 Task: For heading  Tahoma with underline.  font size for heading20,  'Change the font style of data to'Arial.  and font size to 12,  Change the alignment of both headline & data to Align left.  In the sheet  Elevation Sales templetes 
Action: Mouse moved to (1065, 142)
Screenshot: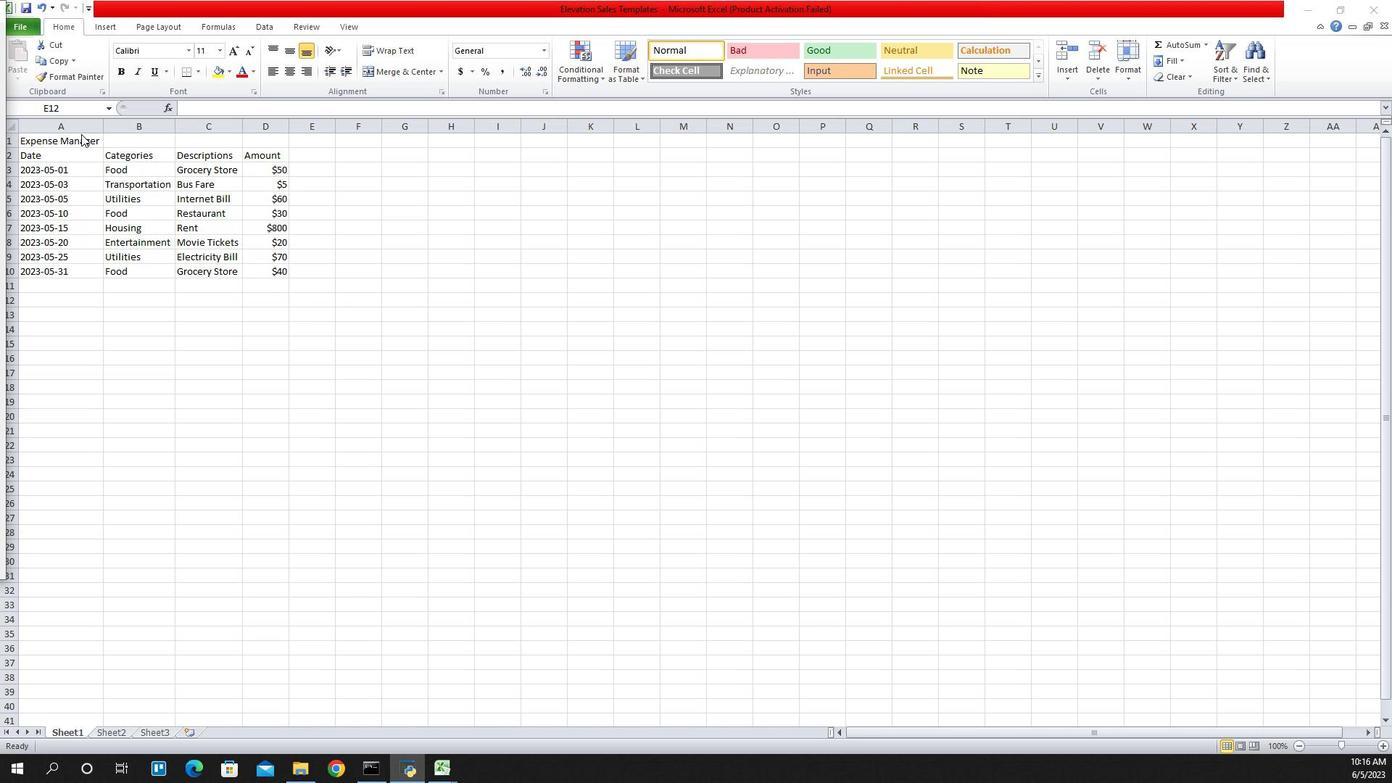 
Action: Mouse pressed left at (1065, 142)
Screenshot: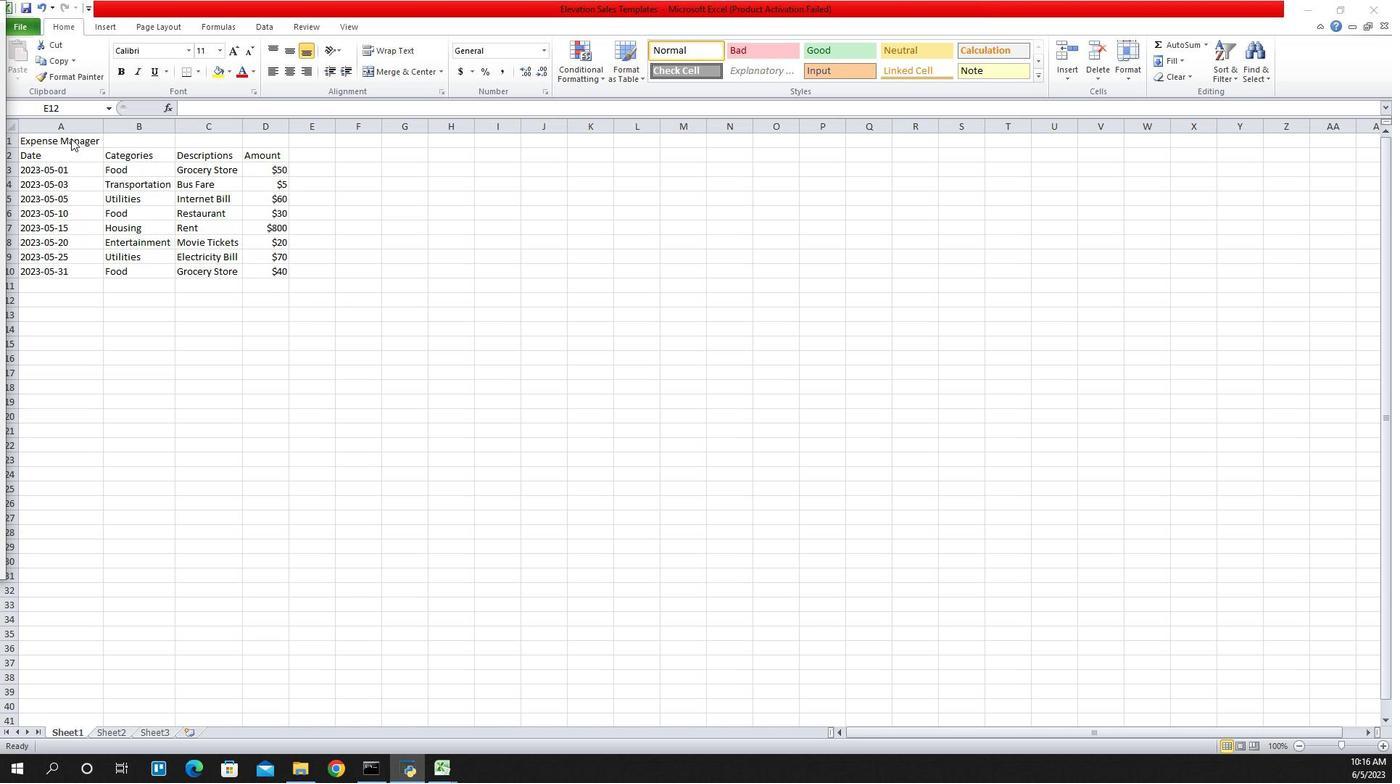 
Action: Mouse moved to (1063, 142)
Screenshot: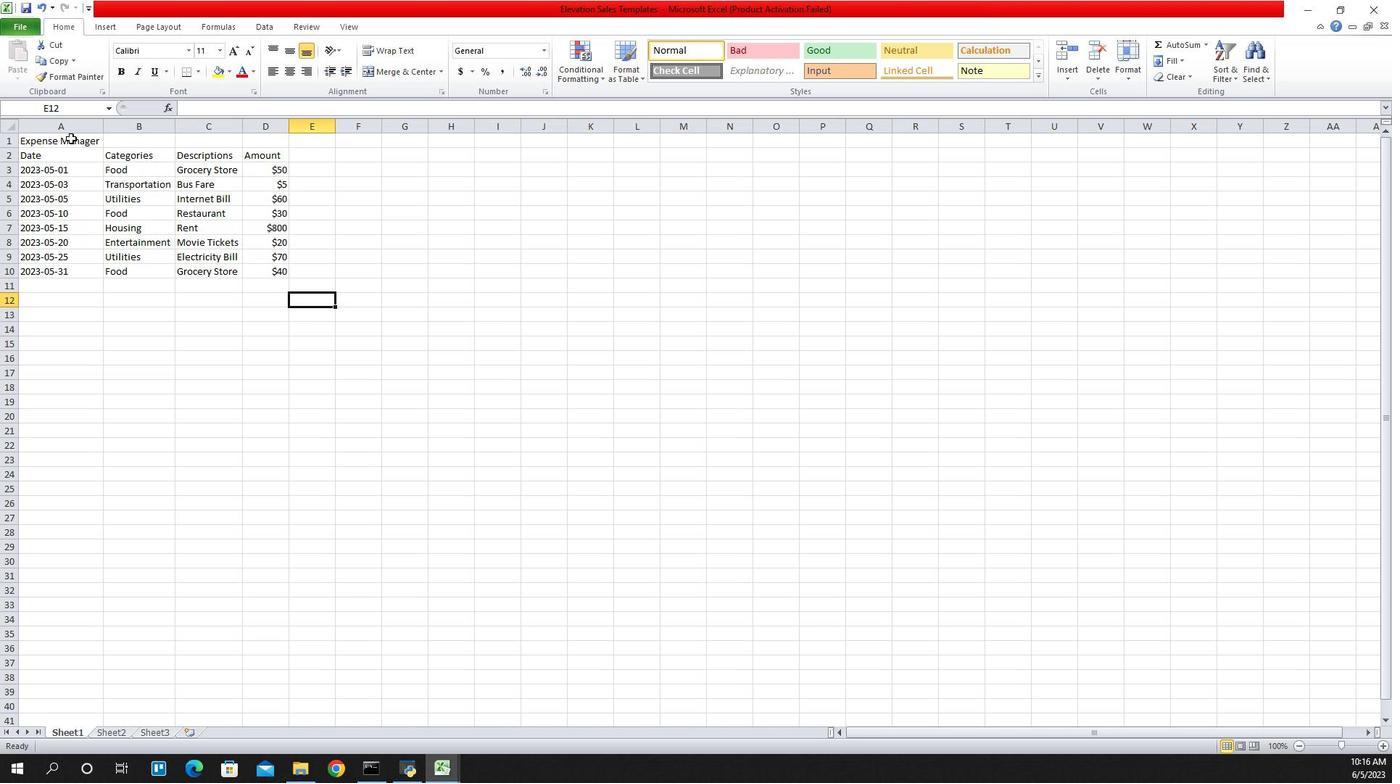 
Action: Mouse pressed left at (1063, 142)
Screenshot: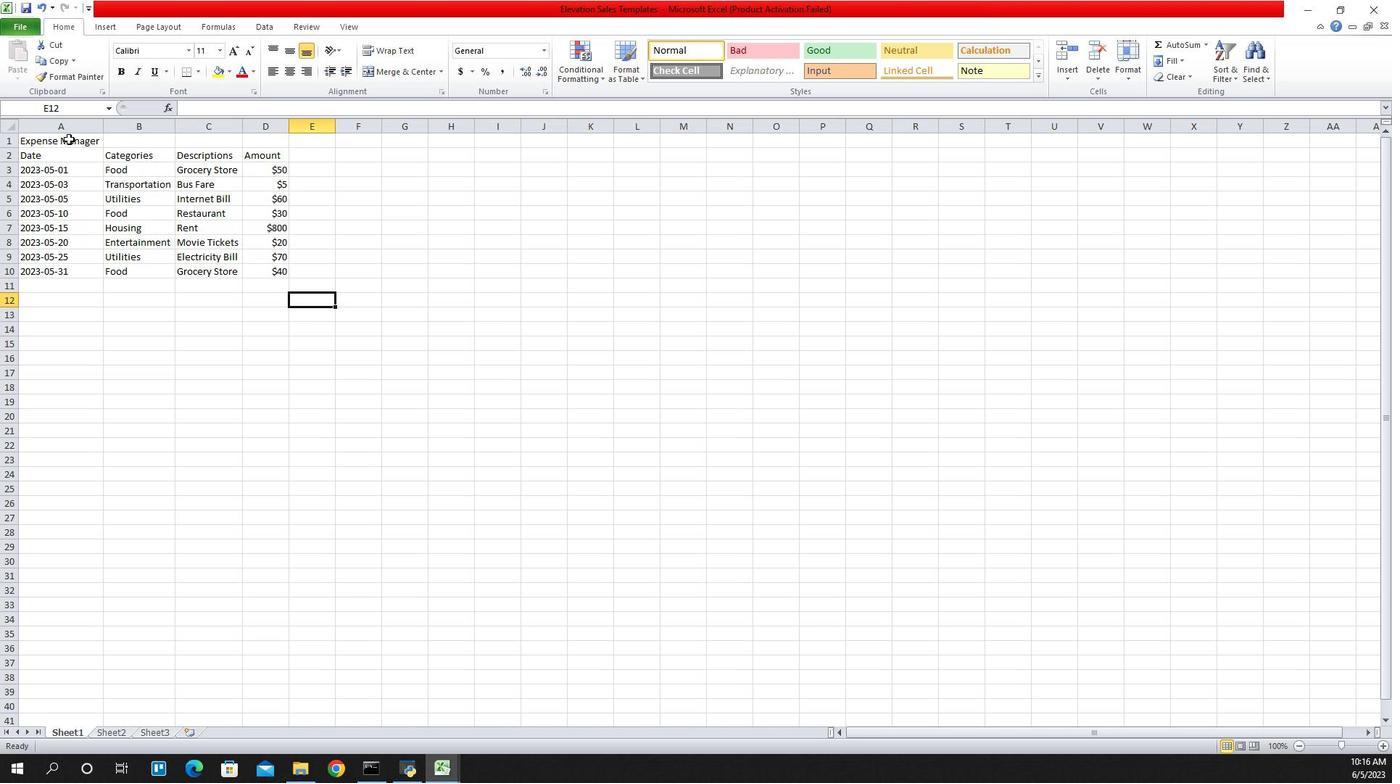 
Action: Mouse moved to (1378, 73)
Screenshot: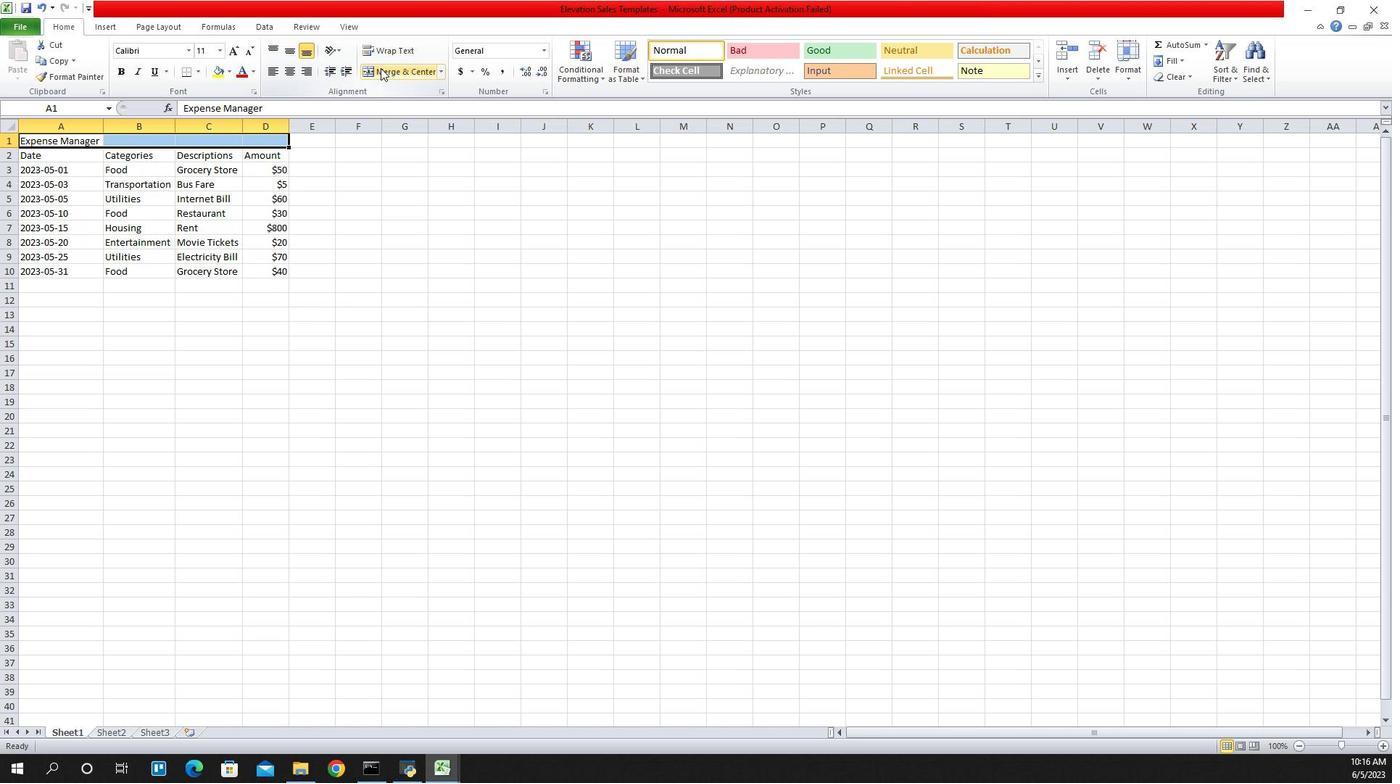 
Action: Mouse pressed left at (1378, 73)
Screenshot: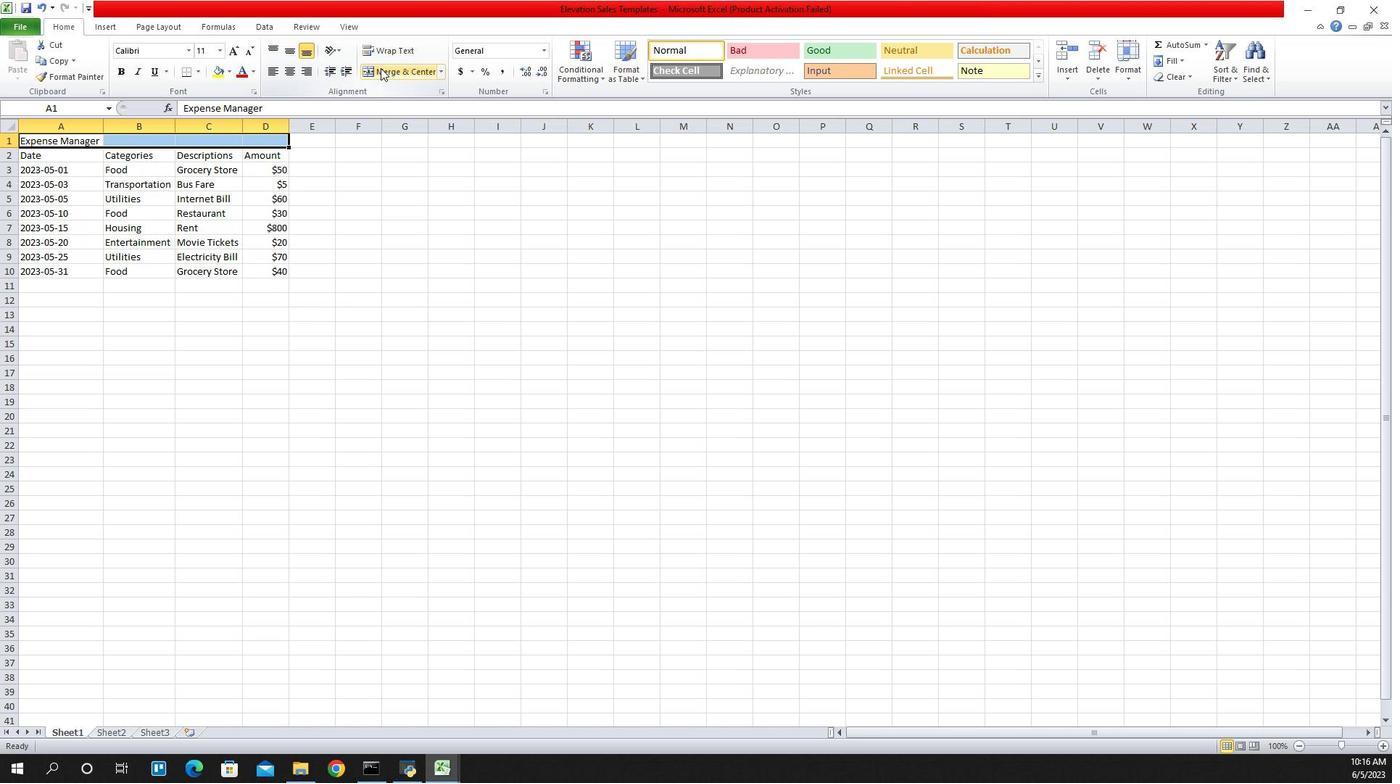 
Action: Mouse moved to (1158, 54)
Screenshot: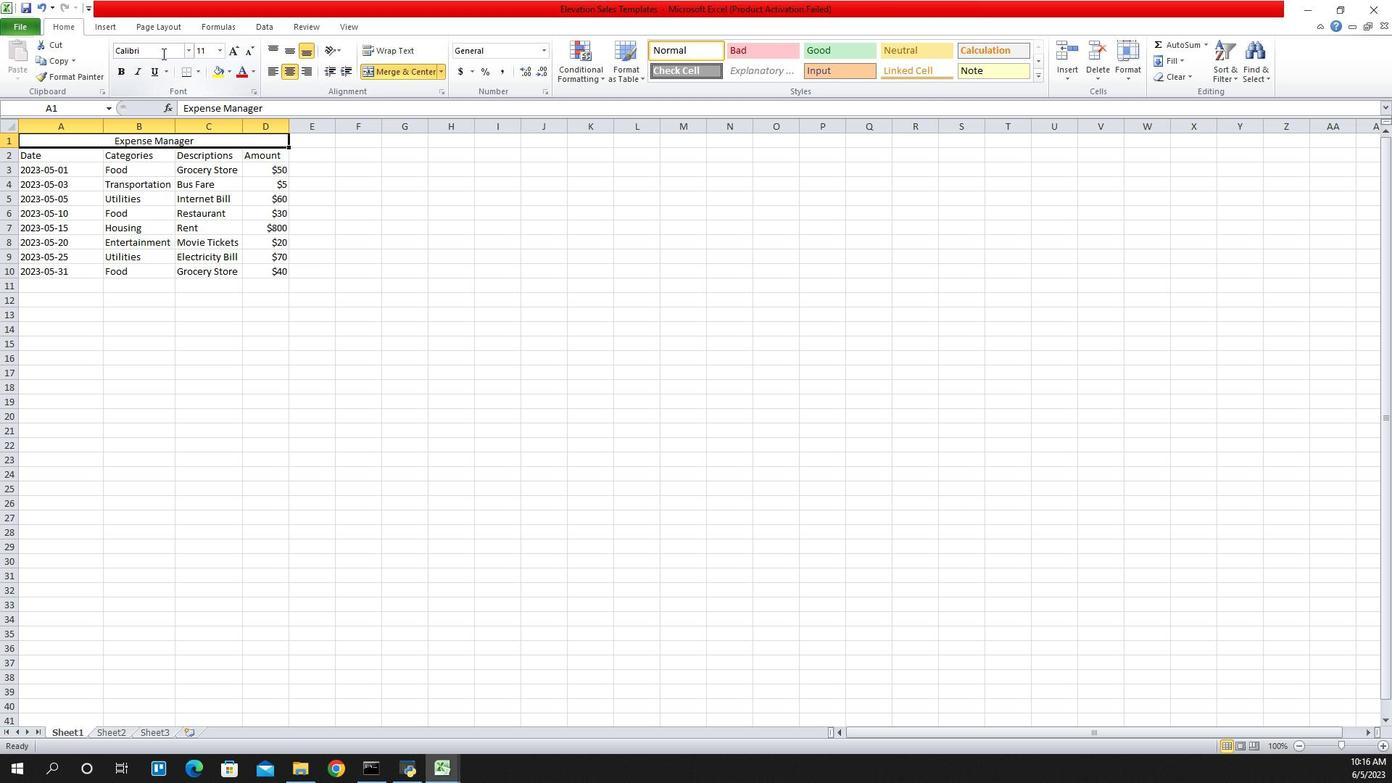 
Action: Mouse pressed left at (1158, 54)
Screenshot: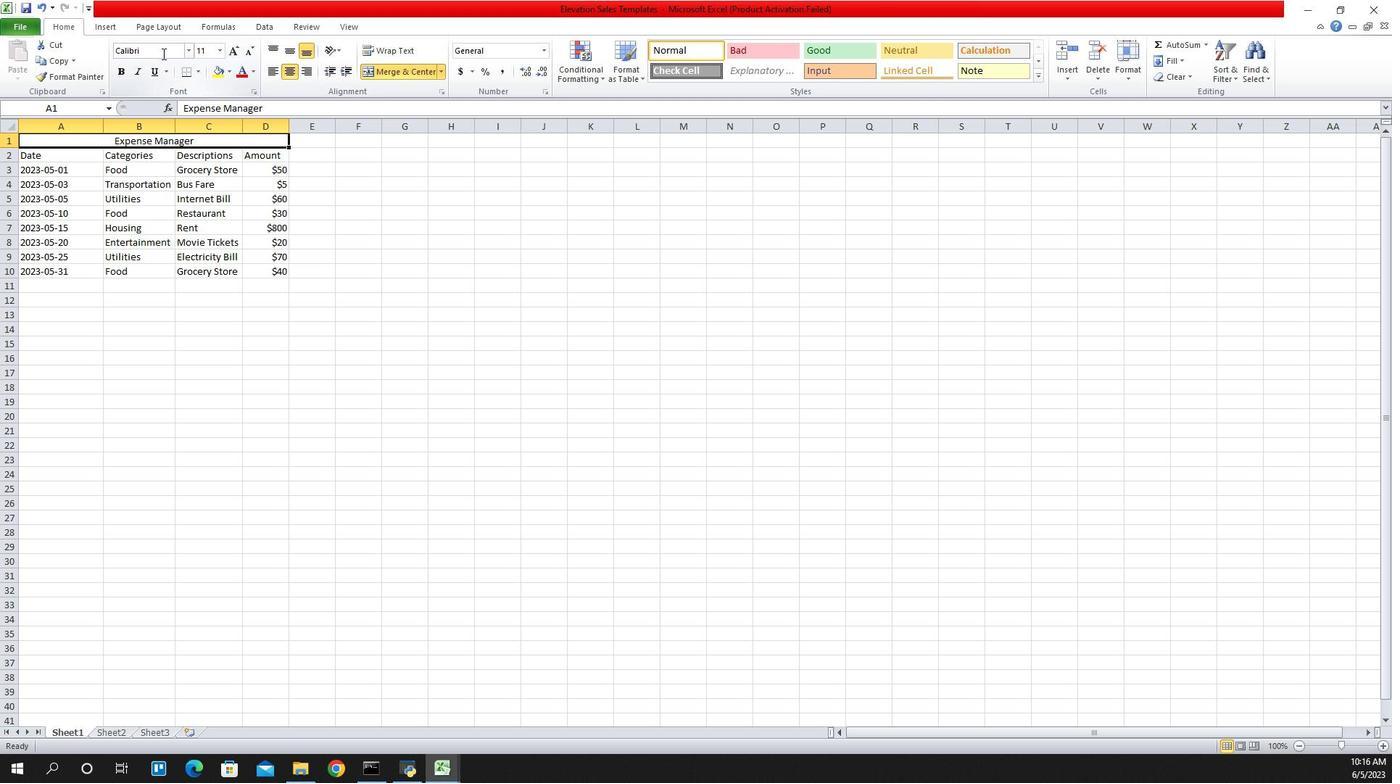 
Action: Key pressed <Key.caps_lock>T<Key.caps_lock>ahoma<Key.enter>
Screenshot: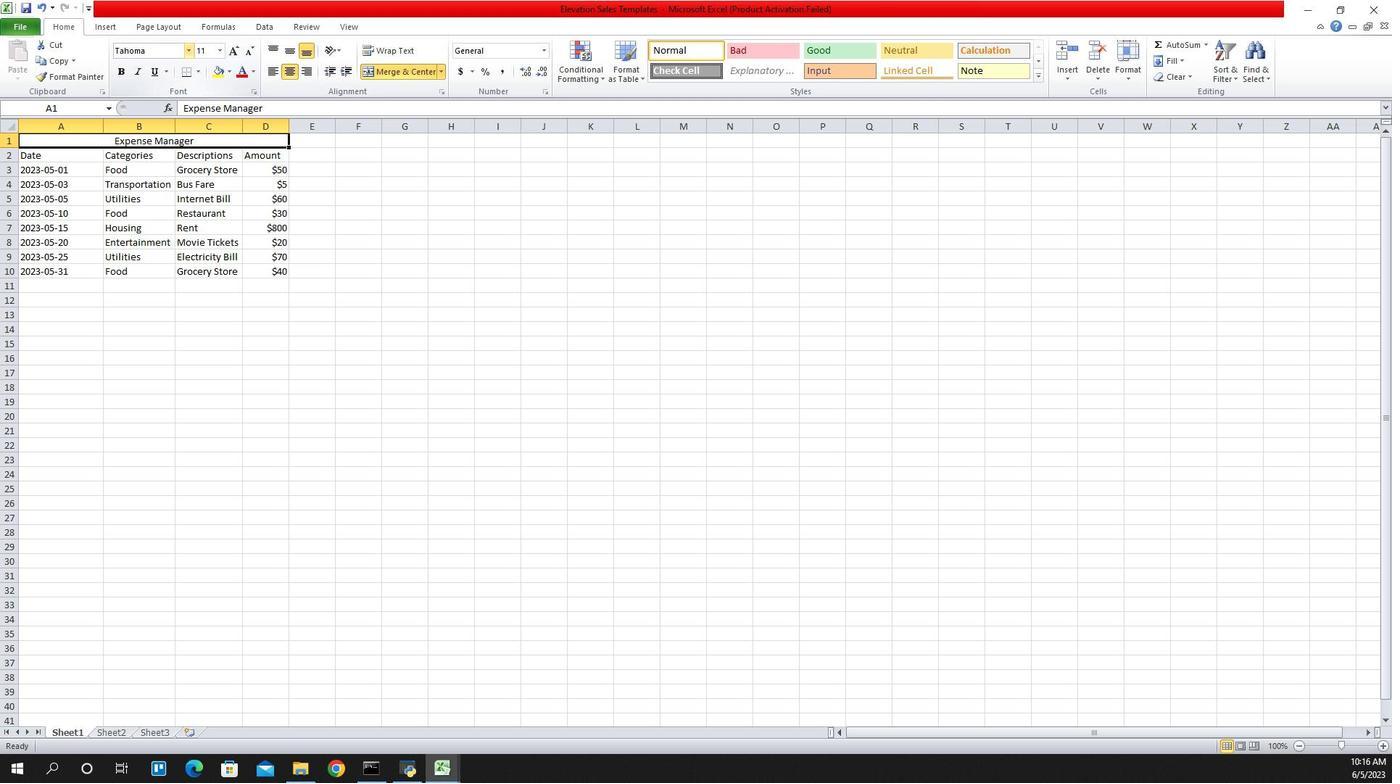 
Action: Mouse moved to (1151, 75)
Screenshot: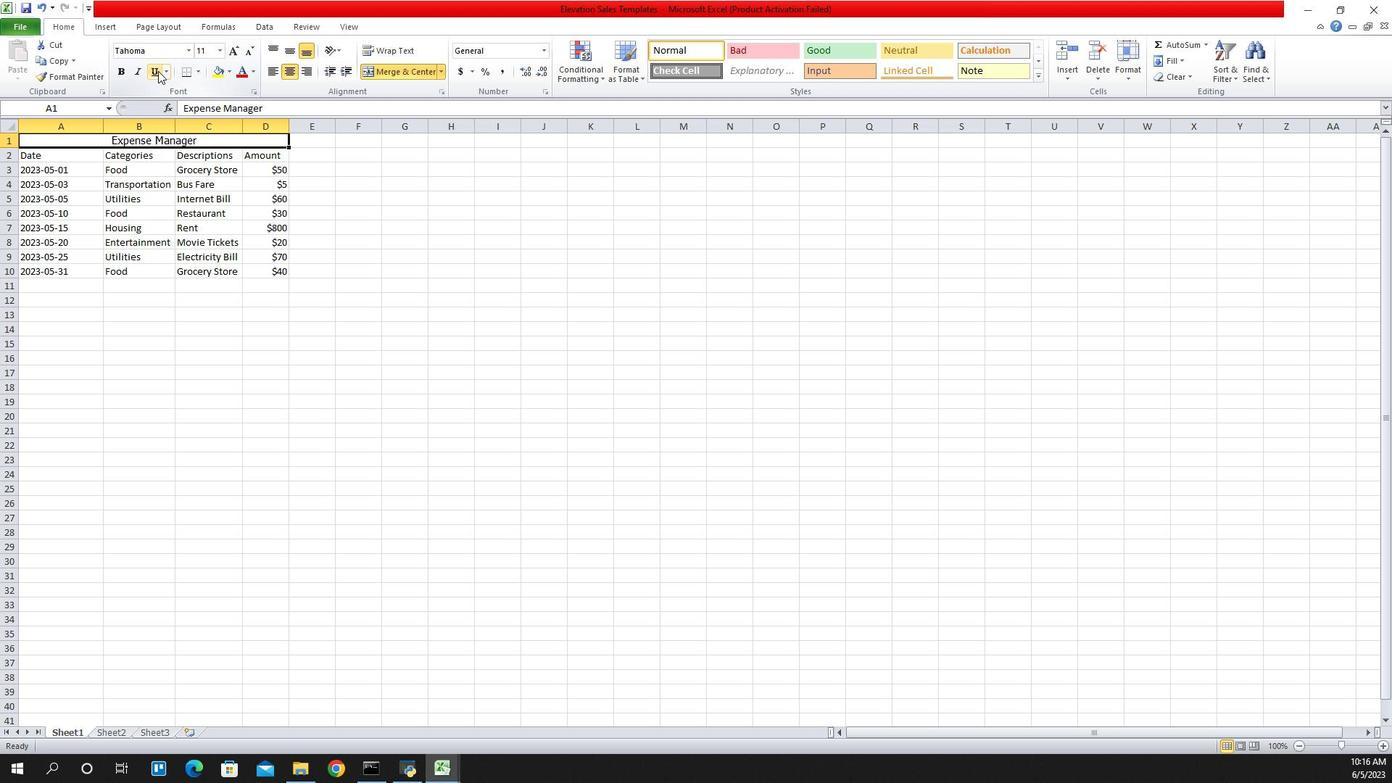 
Action: Mouse pressed left at (1151, 75)
Screenshot: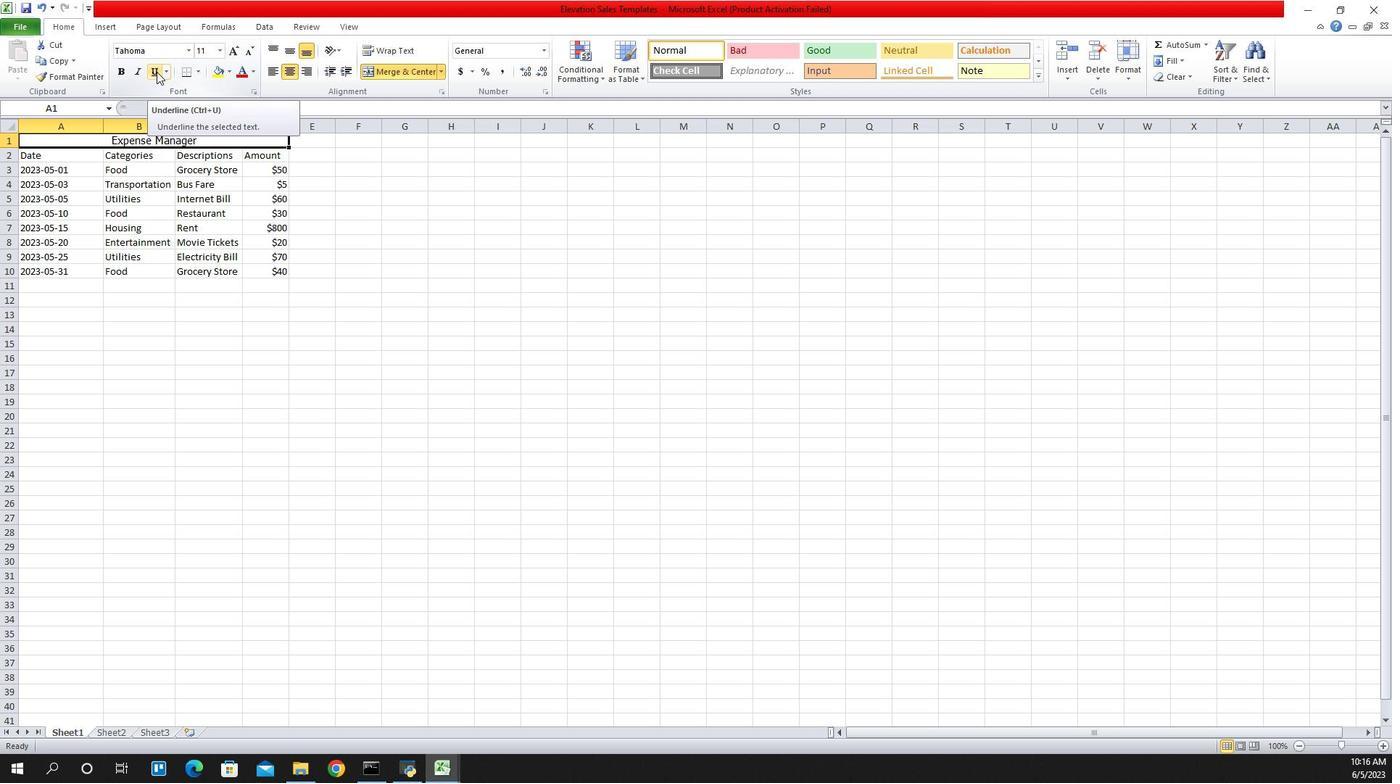 
Action: Mouse moved to (1214, 54)
Screenshot: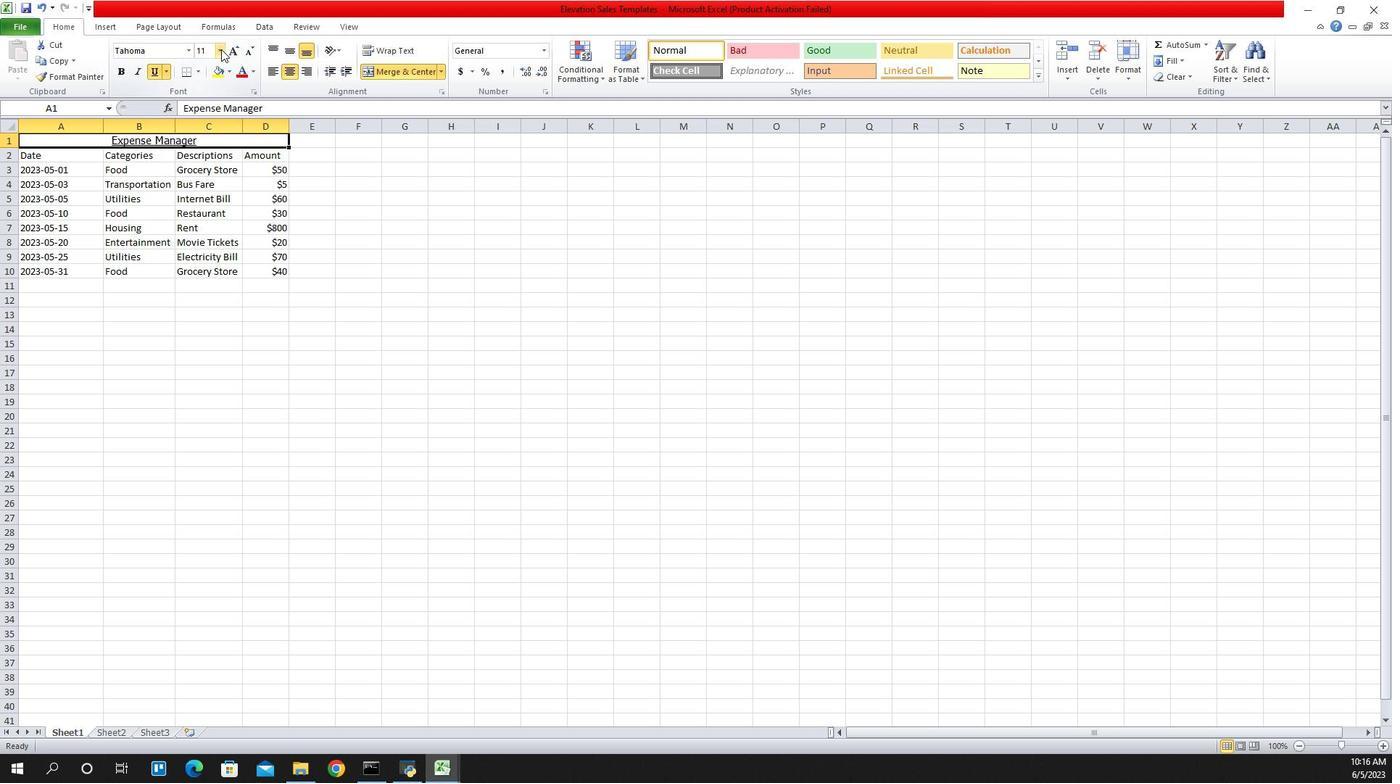
Action: Mouse pressed left at (1214, 54)
Screenshot: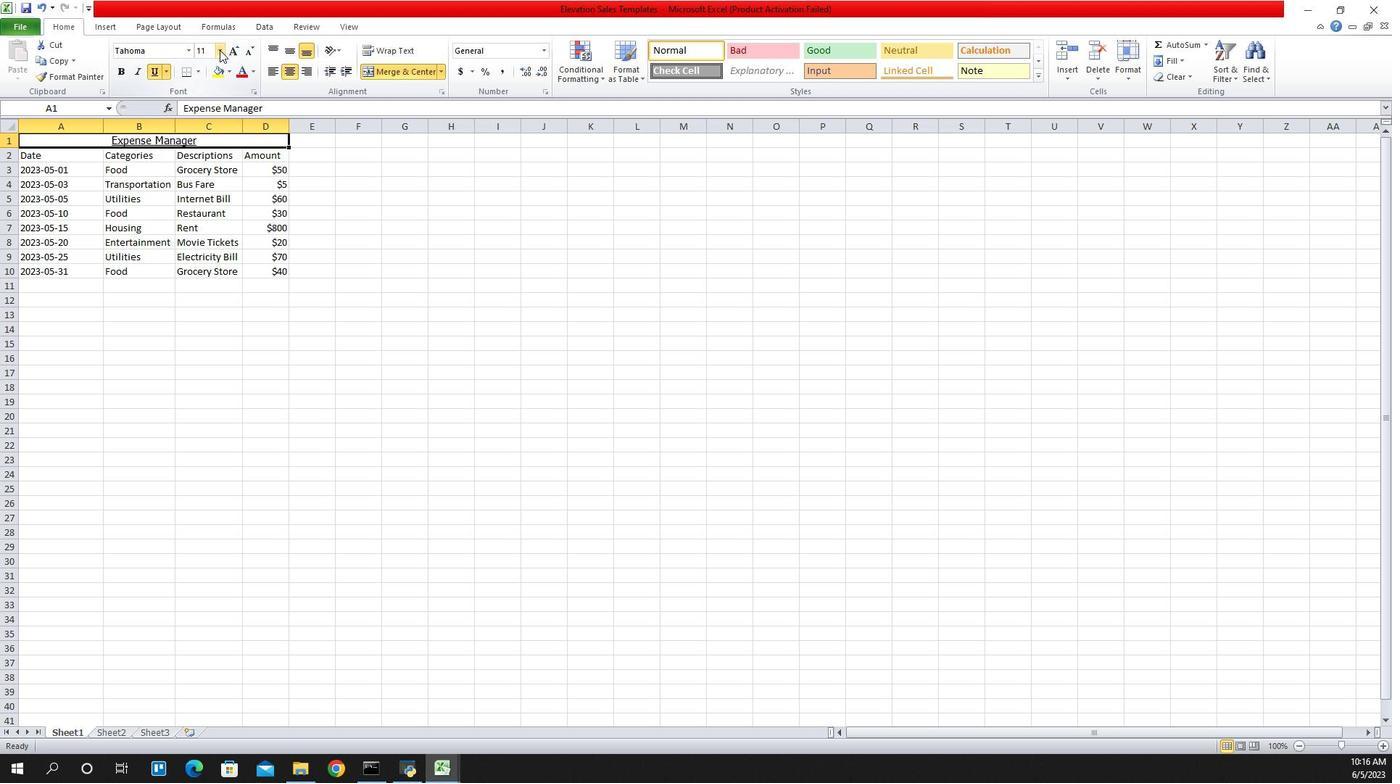
Action: Mouse moved to (1199, 169)
Screenshot: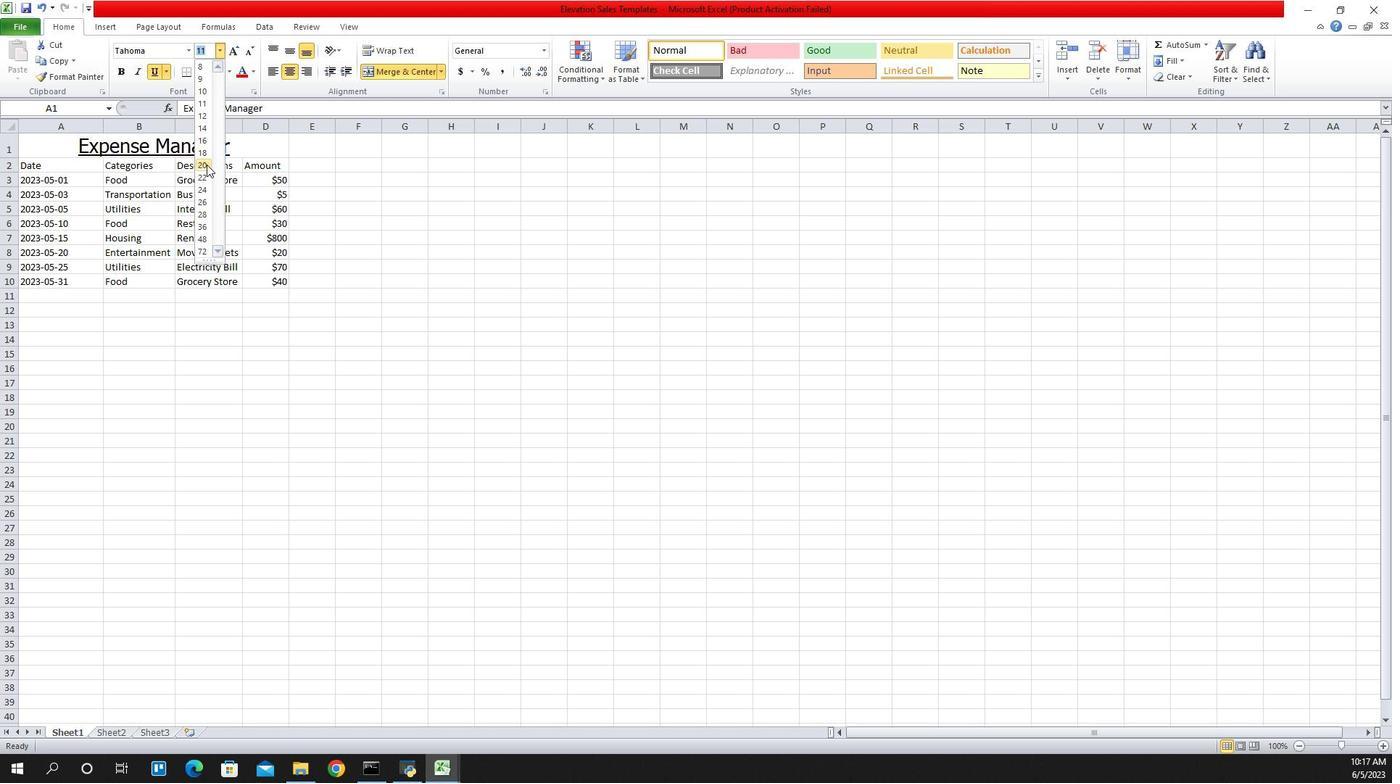 
Action: Mouse pressed left at (1199, 169)
Screenshot: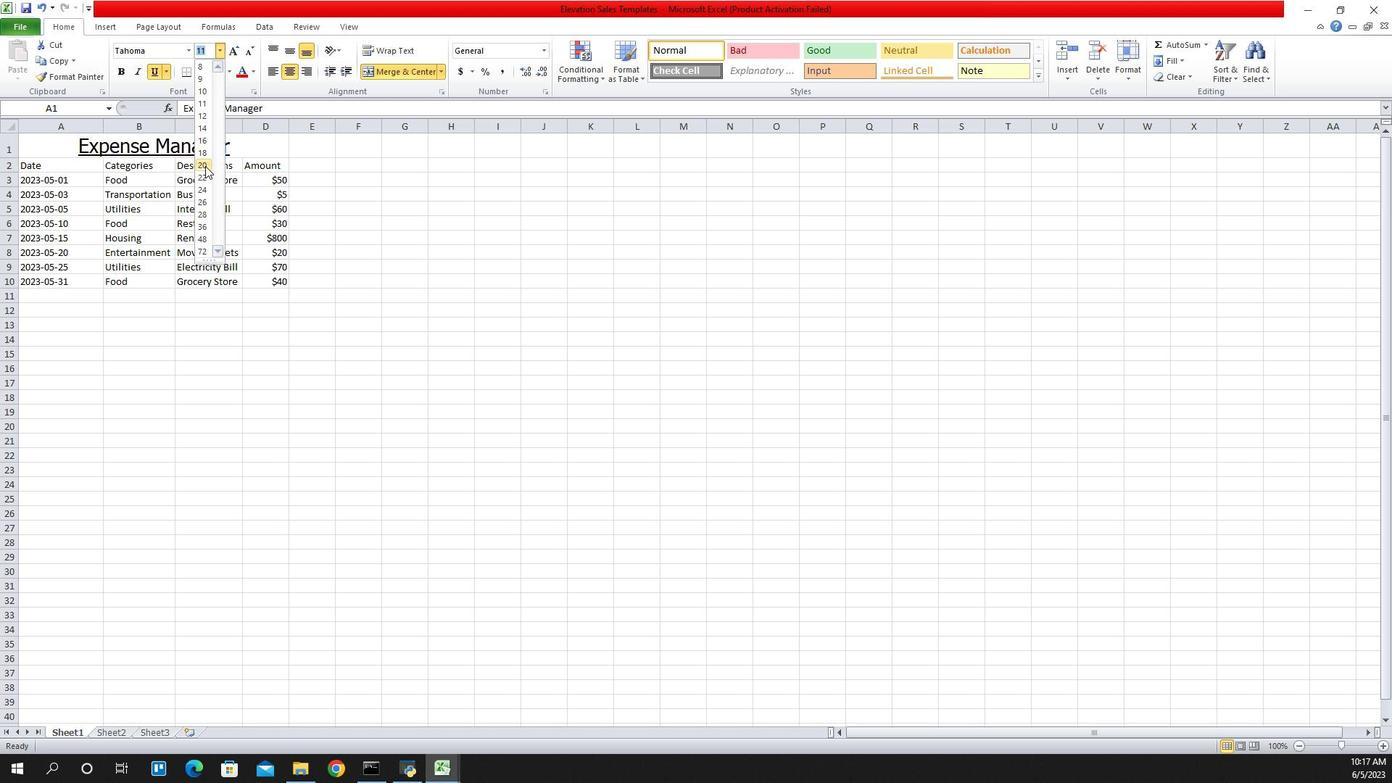 
Action: Mouse moved to (1064, 169)
Screenshot: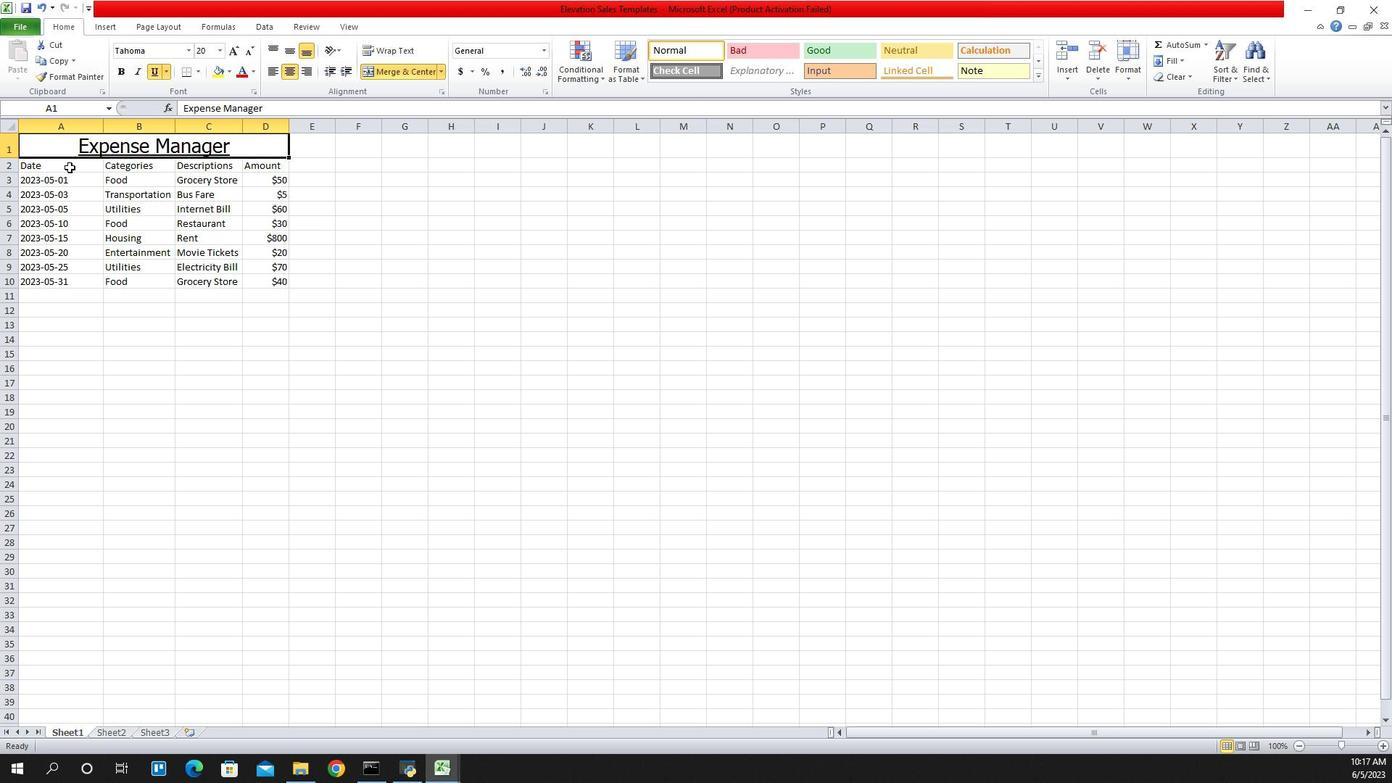 
Action: Mouse pressed left at (1064, 169)
Screenshot: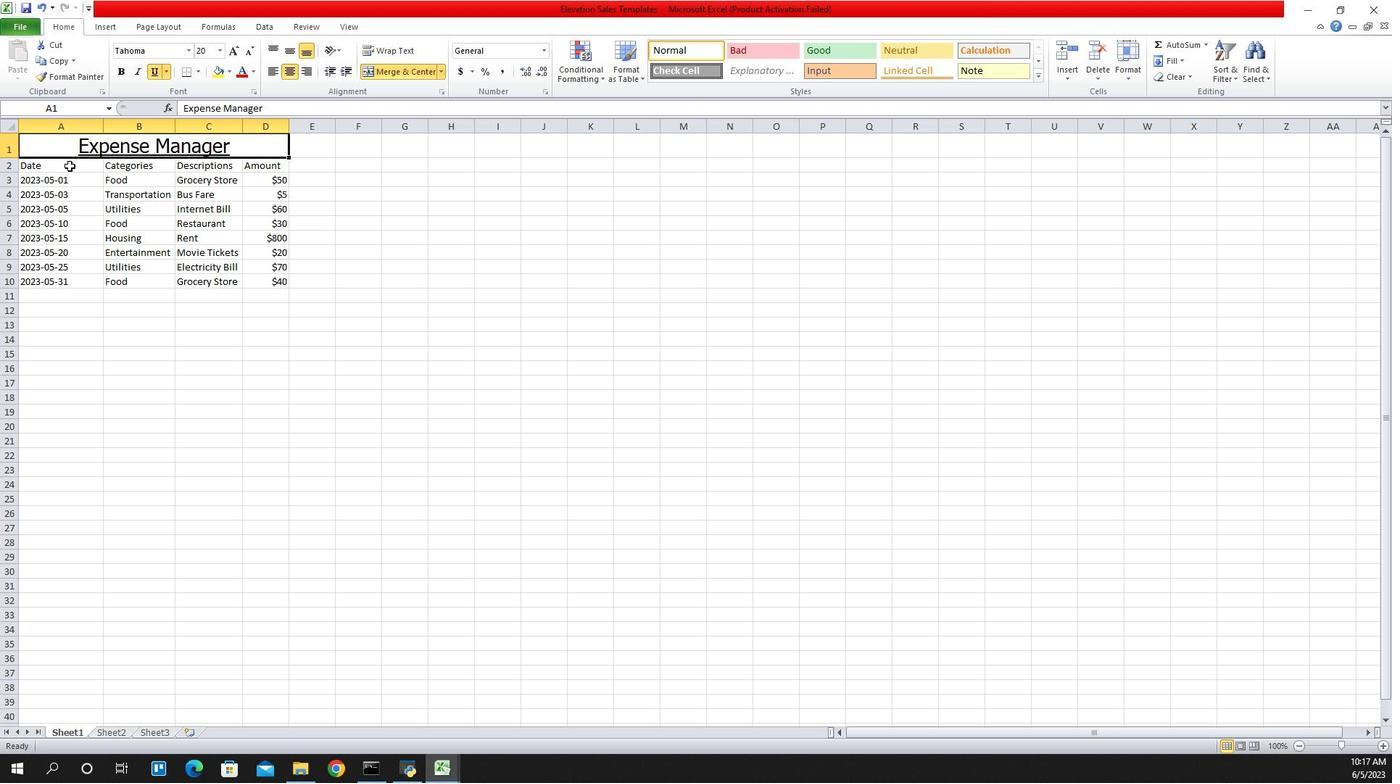 
Action: Mouse moved to (1162, 57)
Screenshot: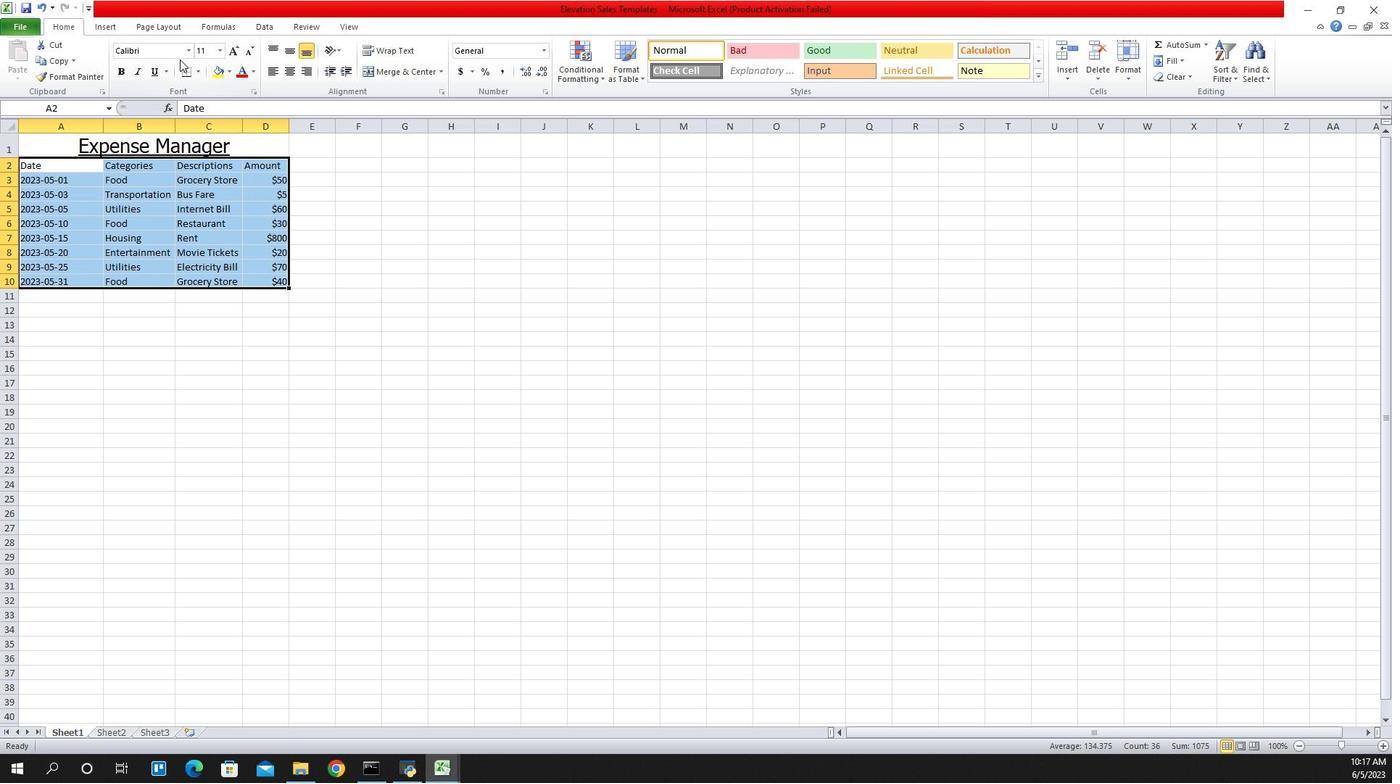 
Action: Mouse pressed left at (1162, 57)
Screenshot: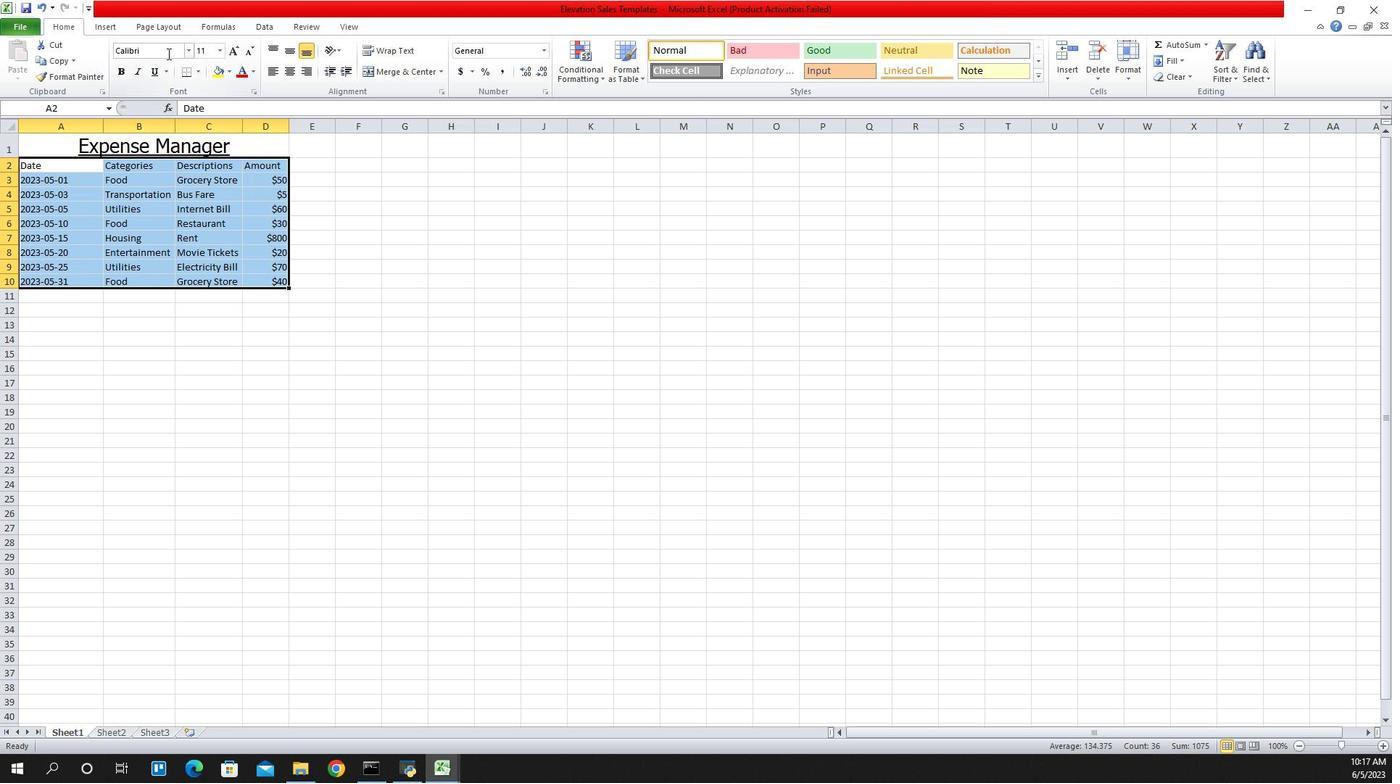 
Action: Key pressed <Key.caps_lock>A<Key.caps_lock>rial<Key.enter>
Screenshot: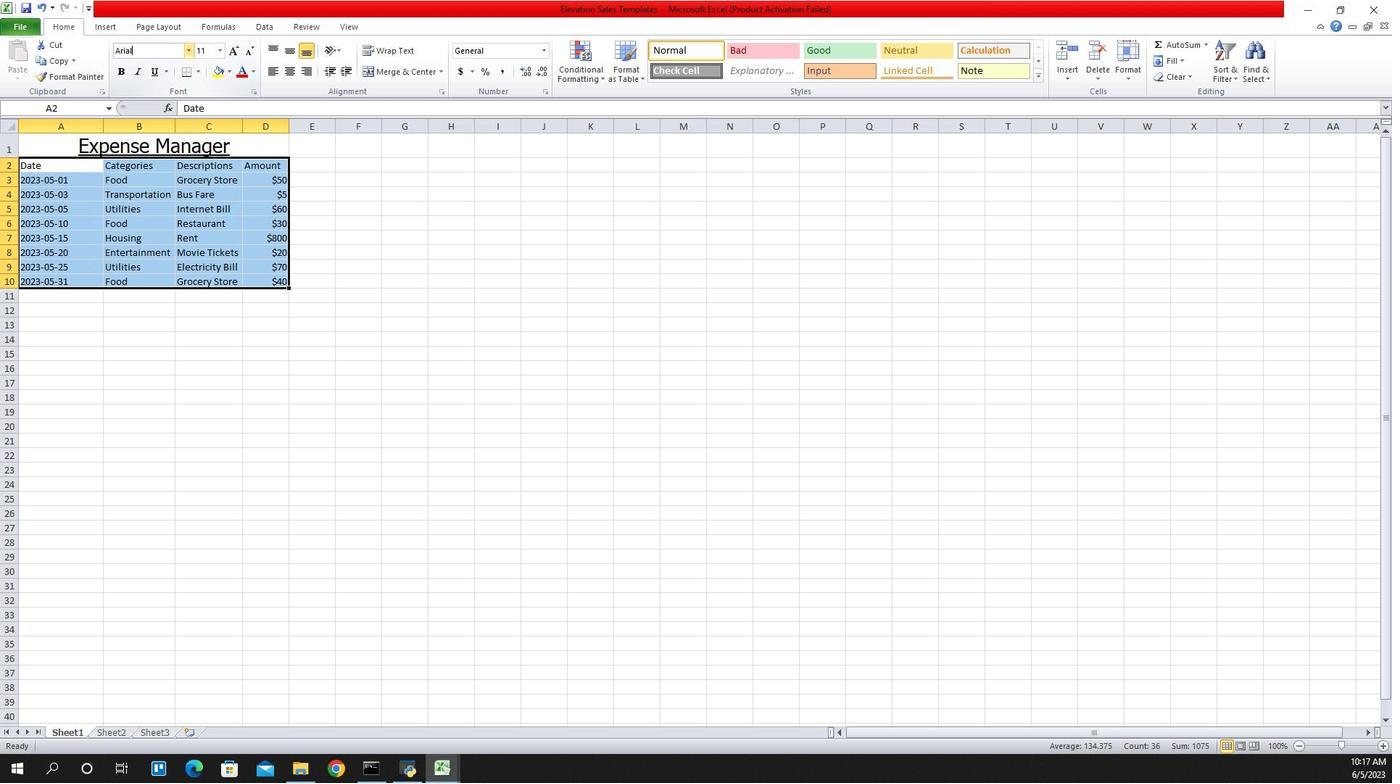 
Action: Mouse moved to (1217, 55)
Screenshot: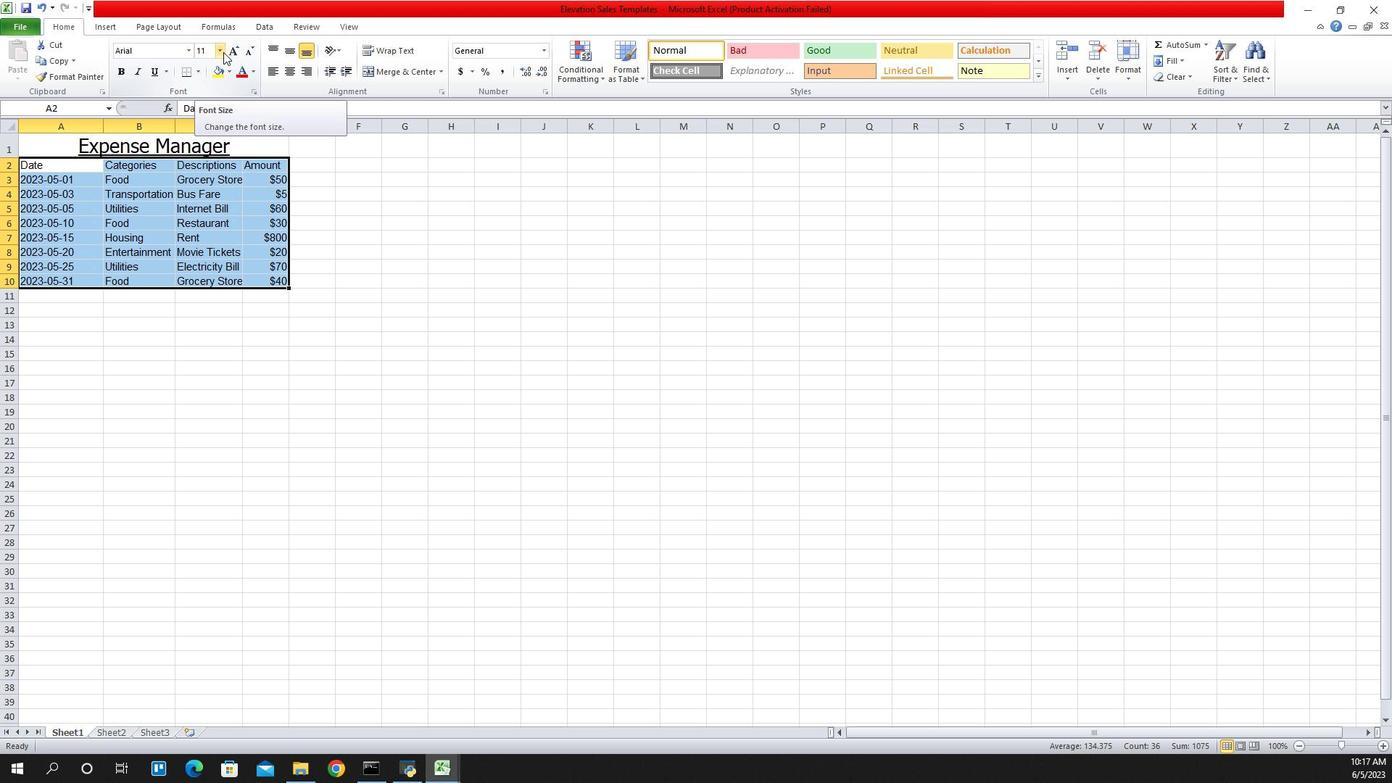 
Action: Mouse pressed left at (1217, 55)
Screenshot: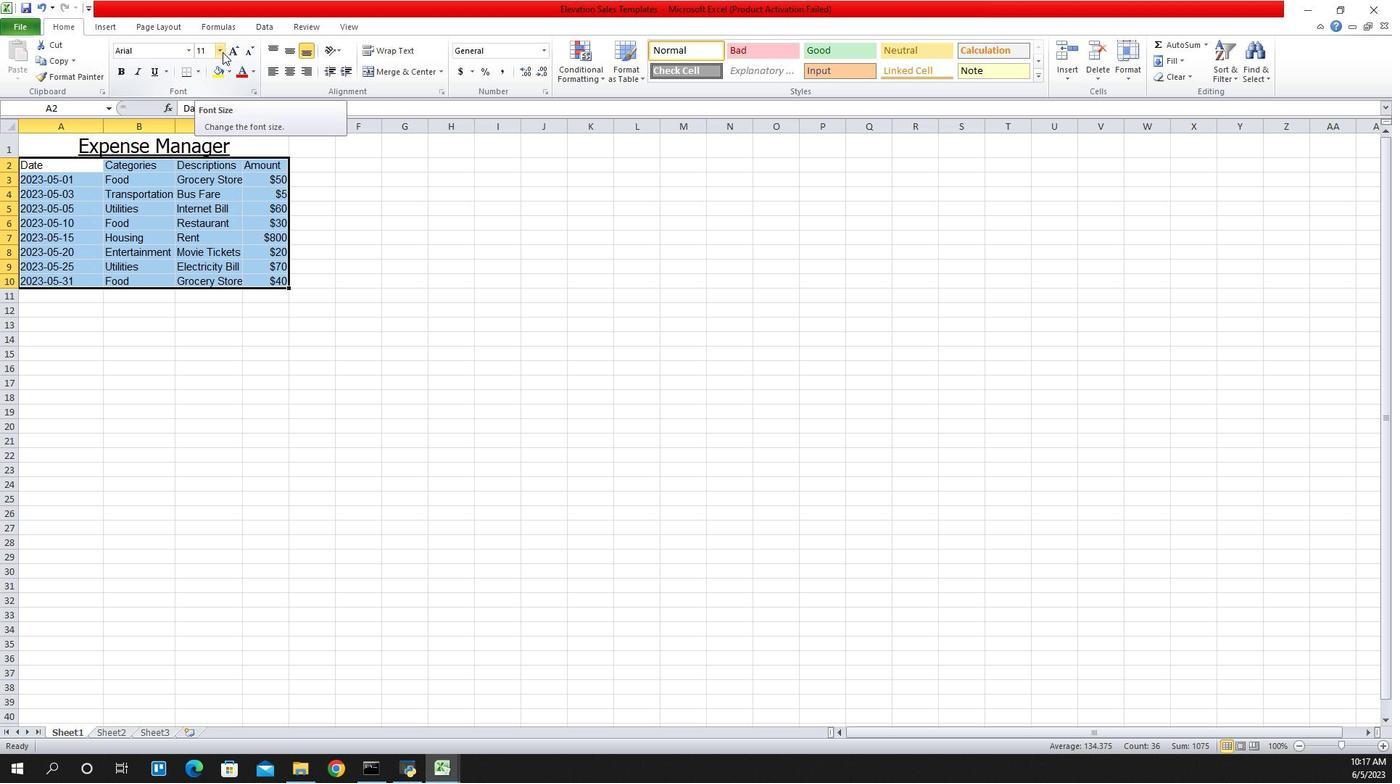 
Action: Mouse moved to (1201, 120)
Screenshot: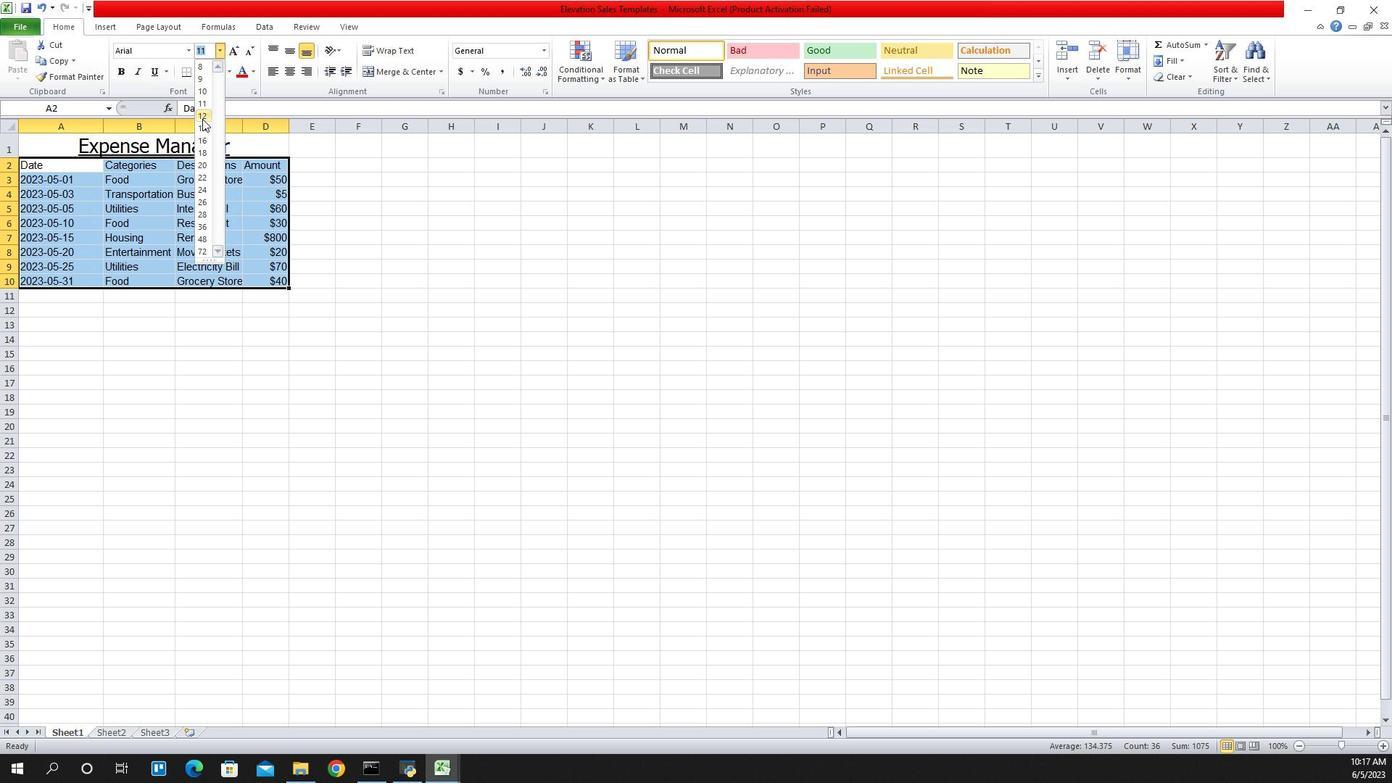 
Action: Mouse pressed left at (1201, 120)
Screenshot: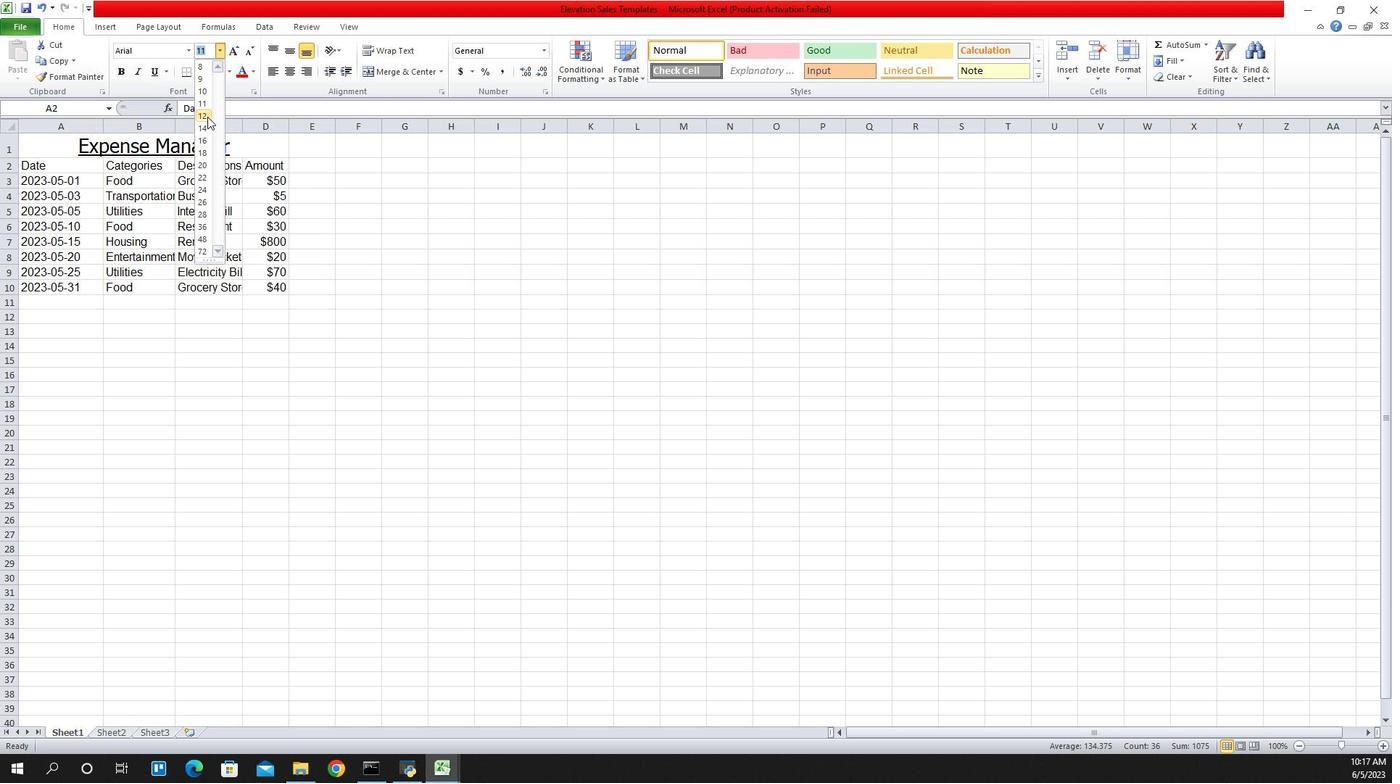
Action: Mouse moved to (1147, 150)
Screenshot: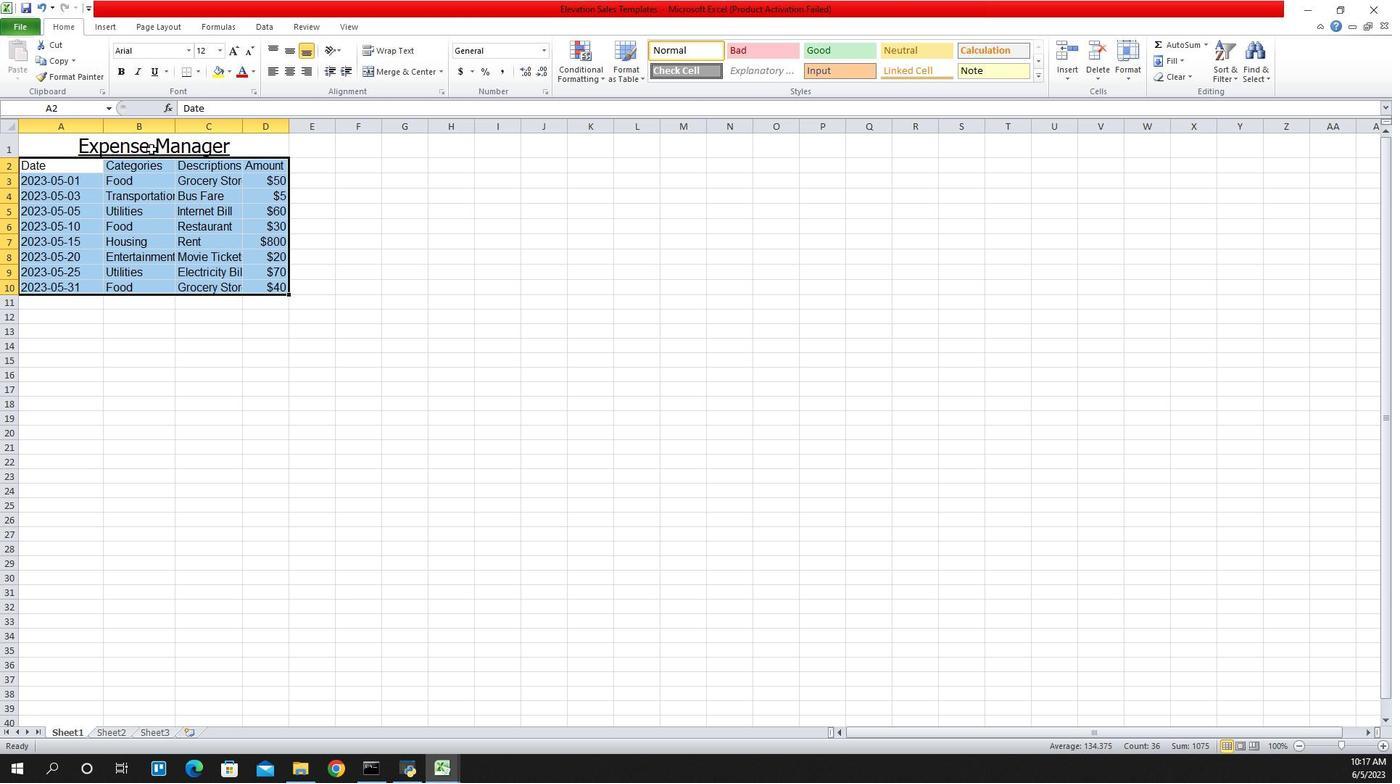 
Action: Mouse pressed left at (1147, 150)
Screenshot: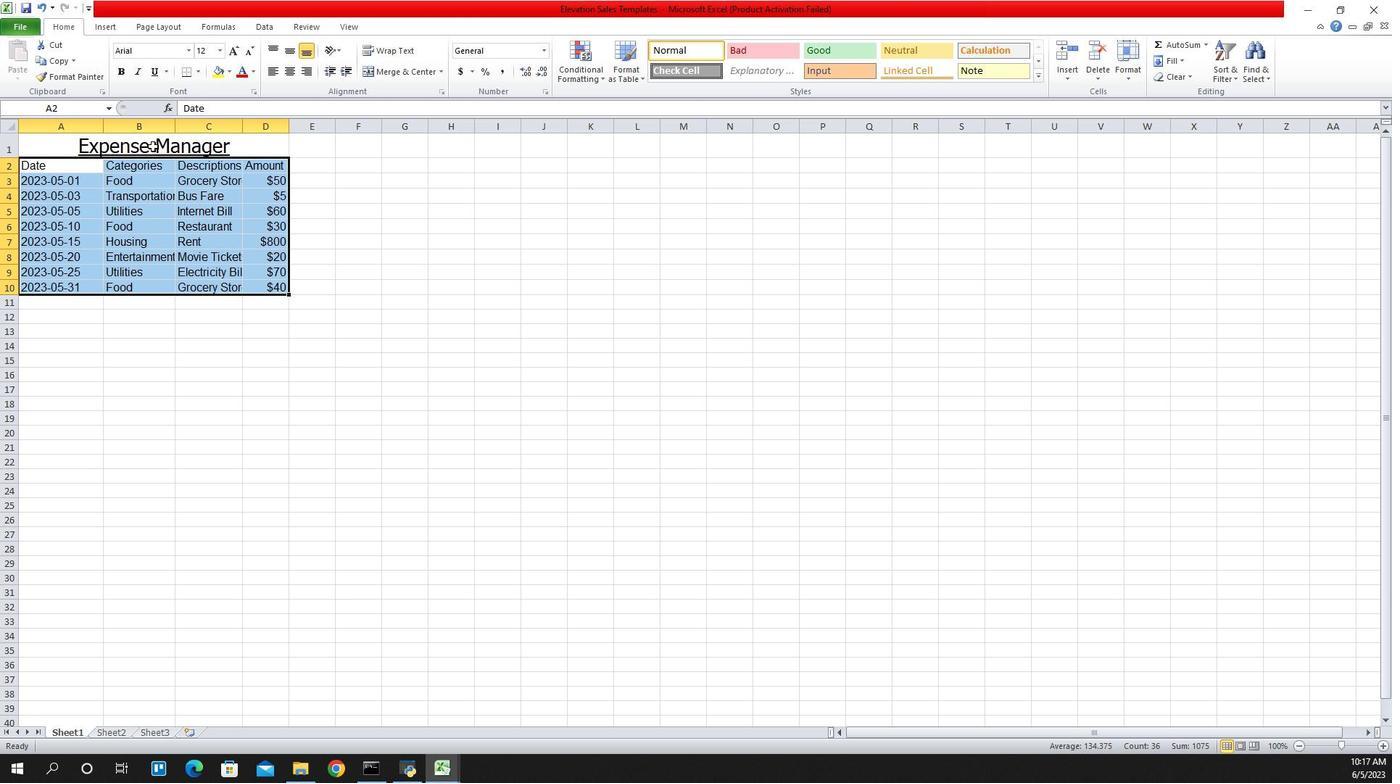 
Action: Mouse moved to (1264, 72)
Screenshot: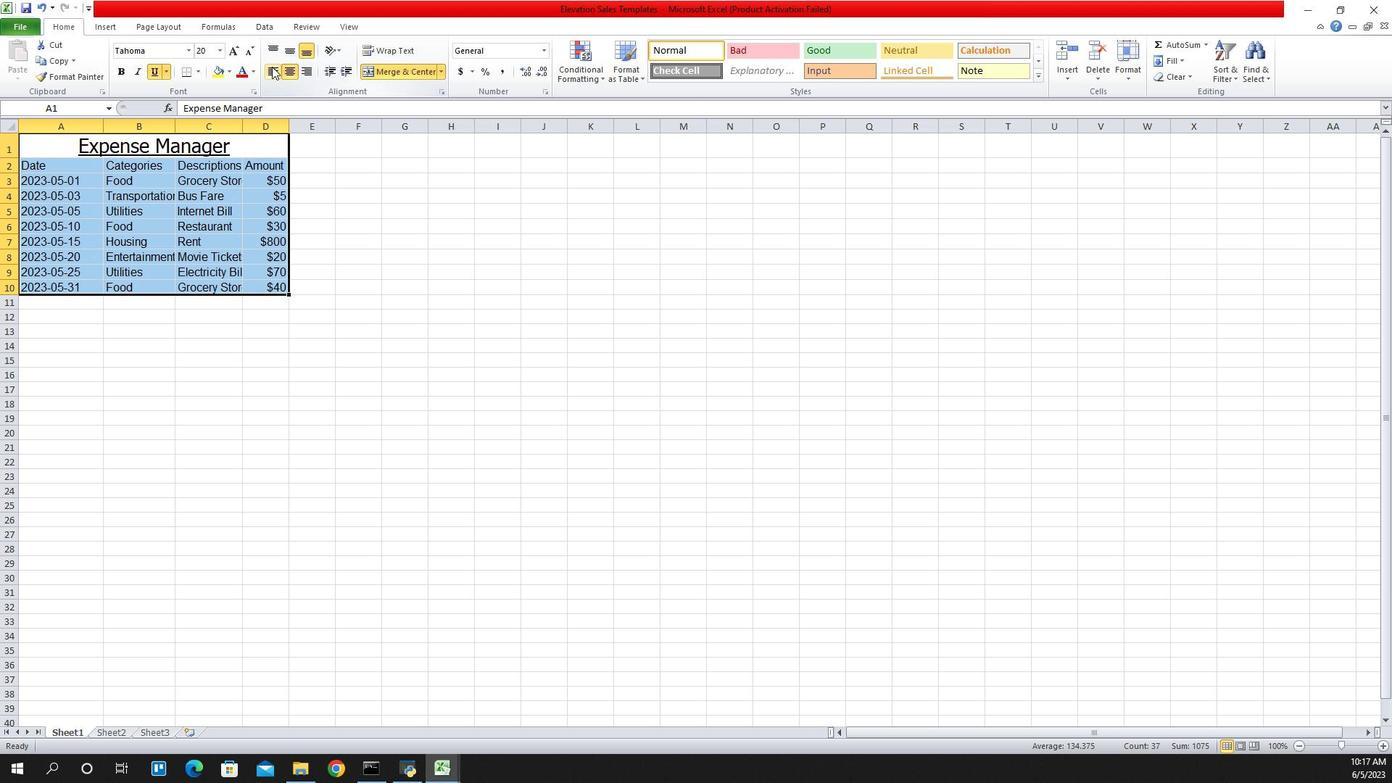 
Action: Mouse pressed left at (1264, 72)
Screenshot: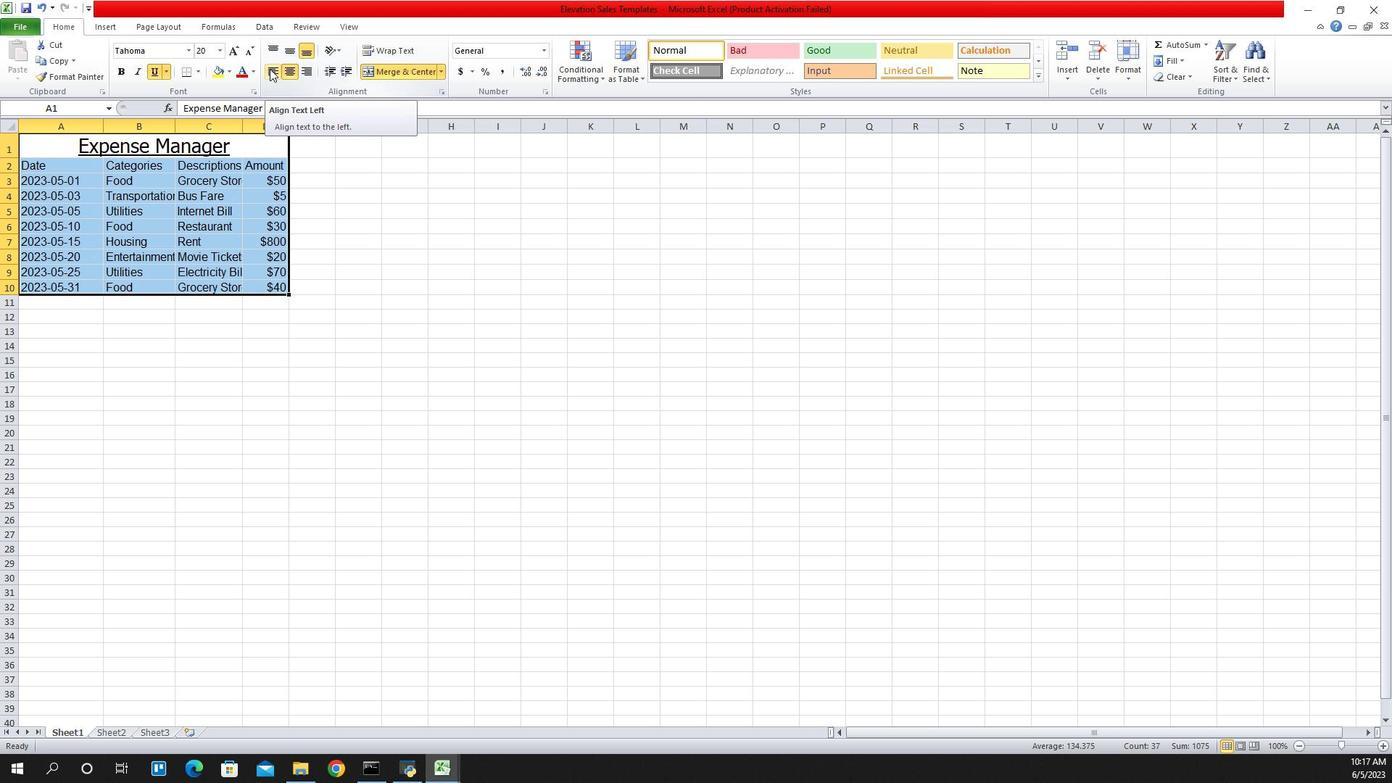 
Action: Mouse moved to (1249, 293)
Screenshot: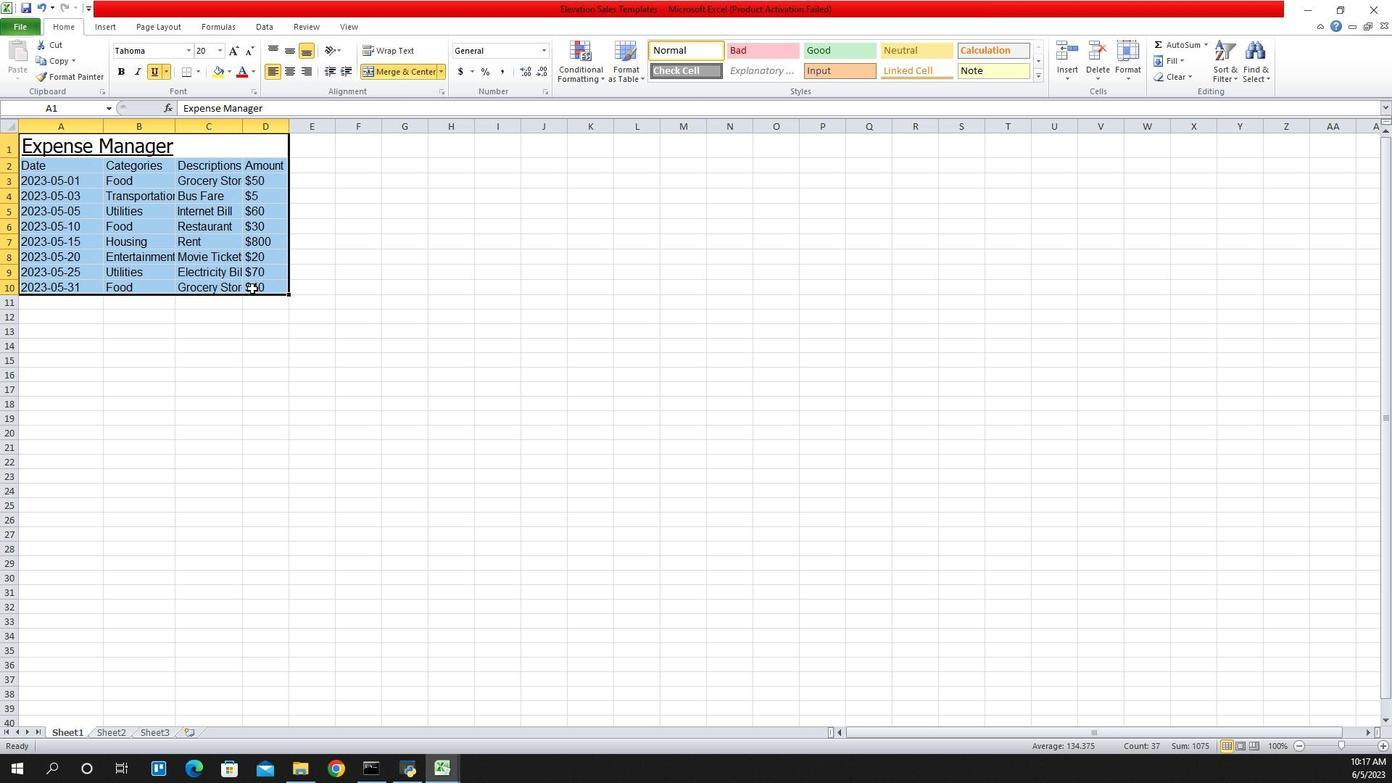
Action: Mouse pressed left at (1249, 293)
Screenshot: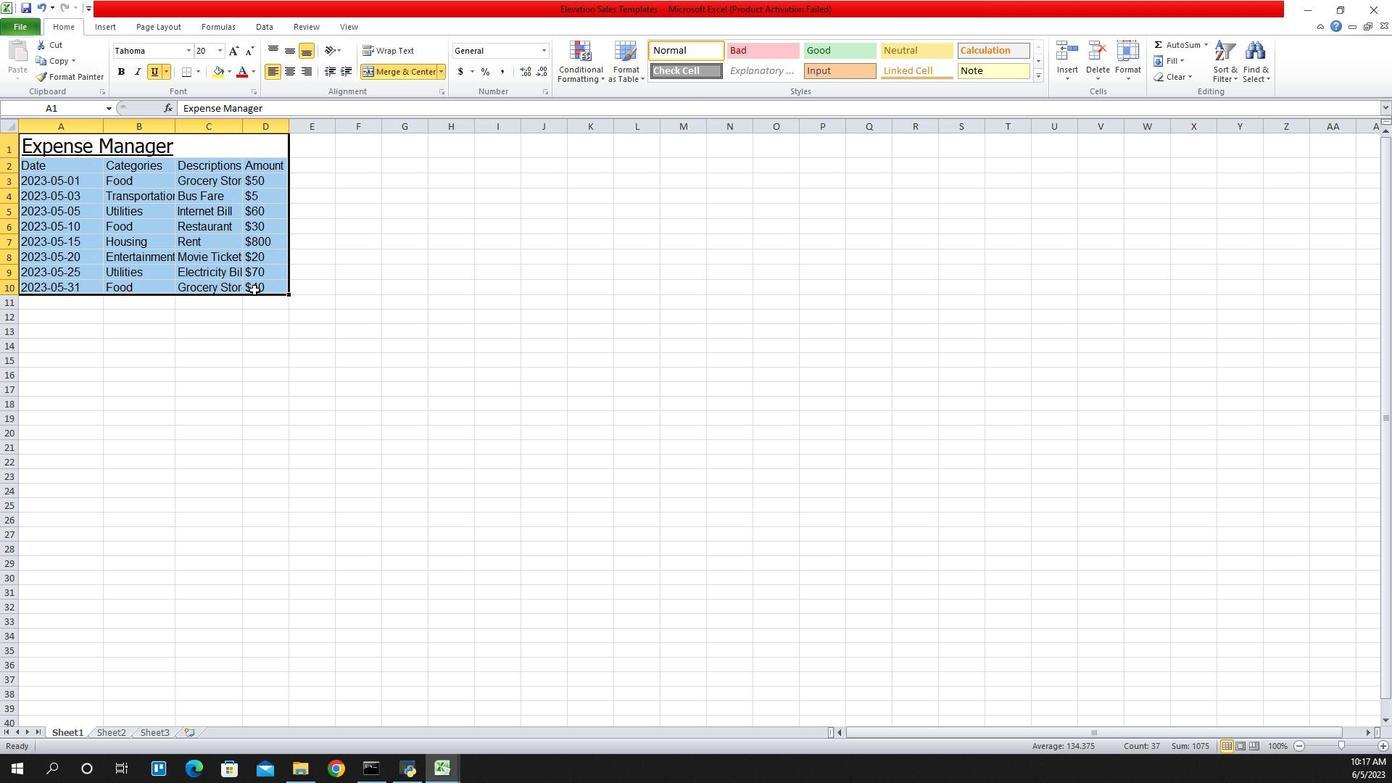 
Action: Key pressed ctrl+S
Screenshot: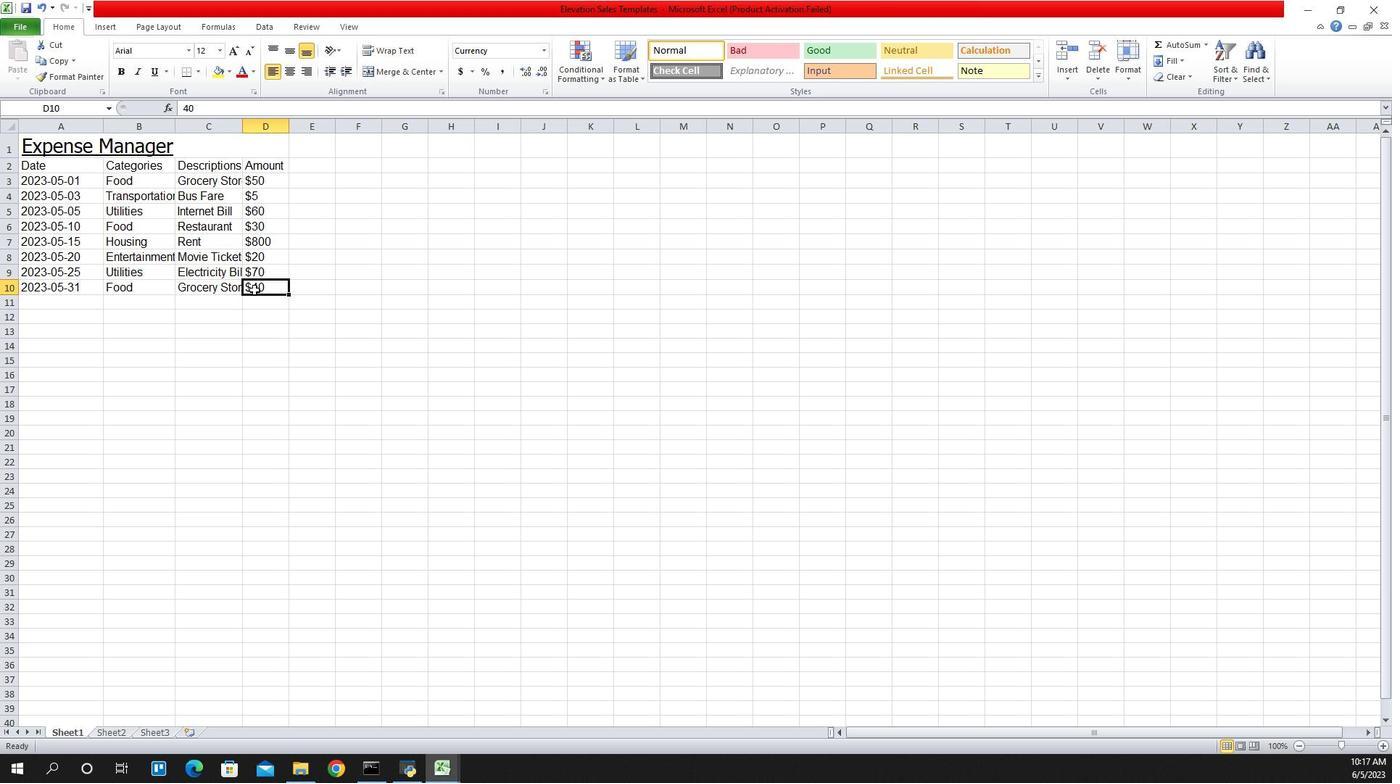 
